 Task: Delete the category "Announcement" in the repository "Javascript".
Action: Mouse moved to (1152, 224)
Screenshot: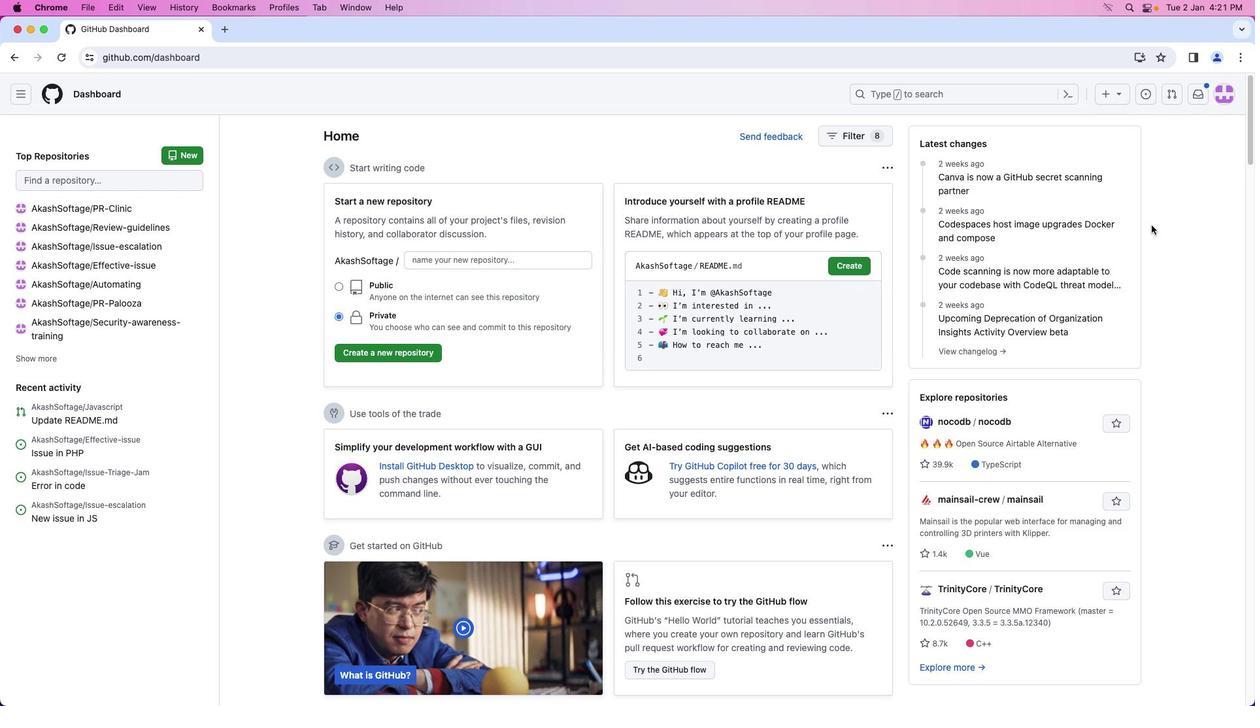 
Action: Mouse pressed left at (1152, 224)
Screenshot: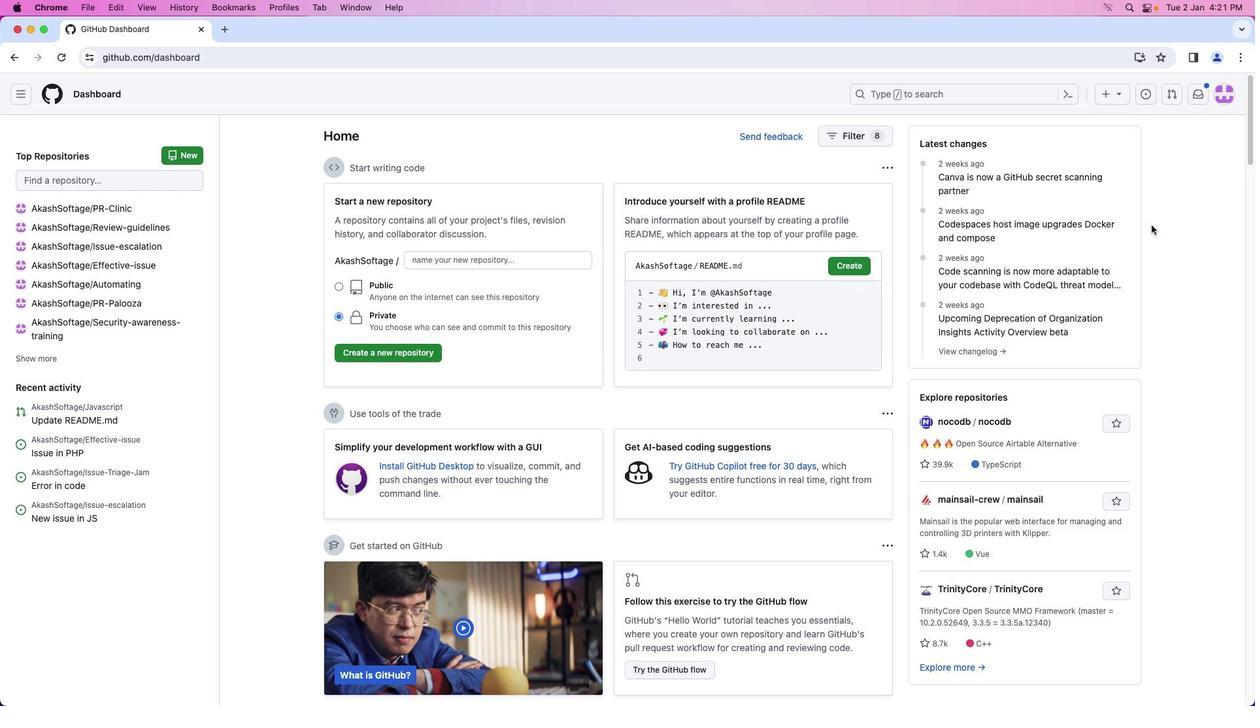 
Action: Mouse moved to (1217, 95)
Screenshot: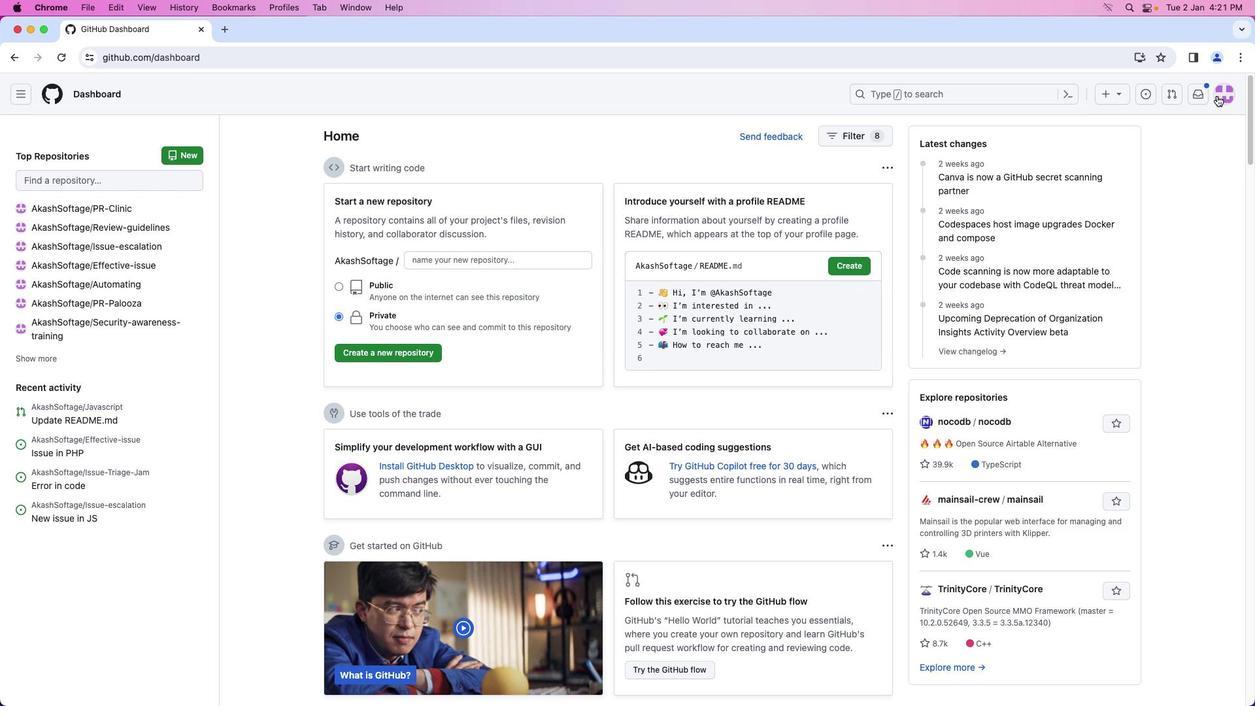 
Action: Mouse pressed left at (1217, 95)
Screenshot: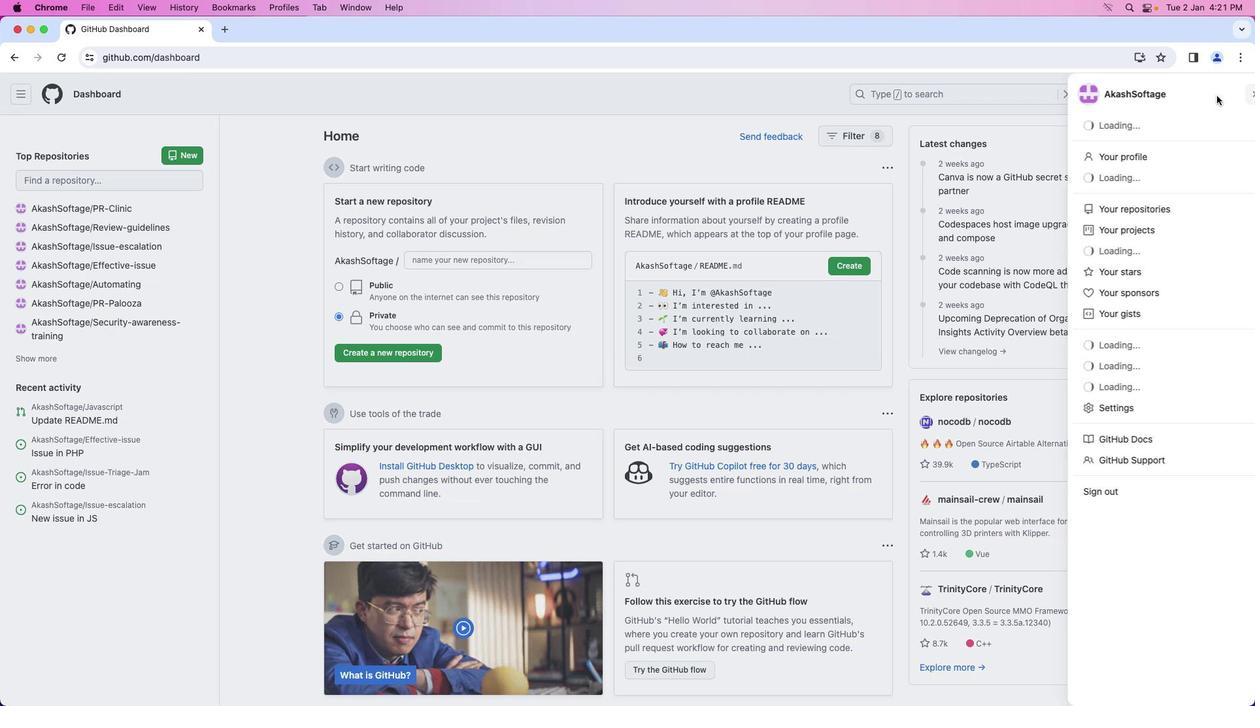
Action: Mouse moved to (1194, 203)
Screenshot: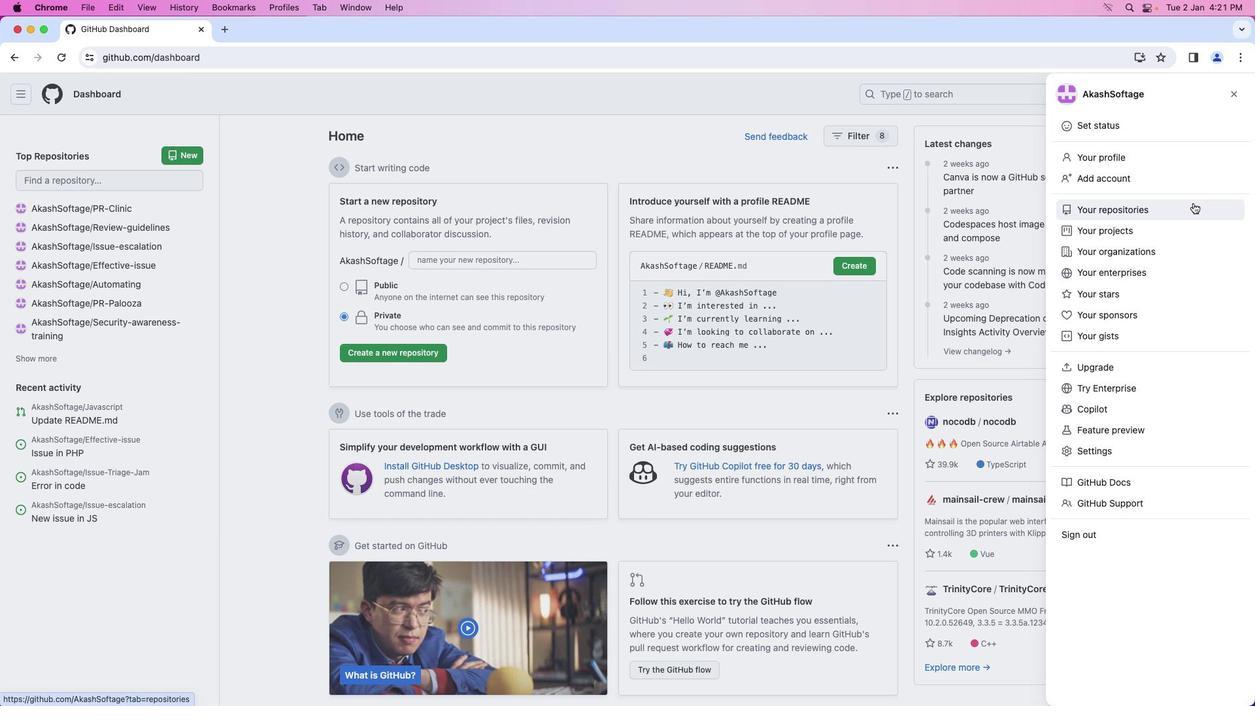 
Action: Mouse pressed left at (1194, 203)
Screenshot: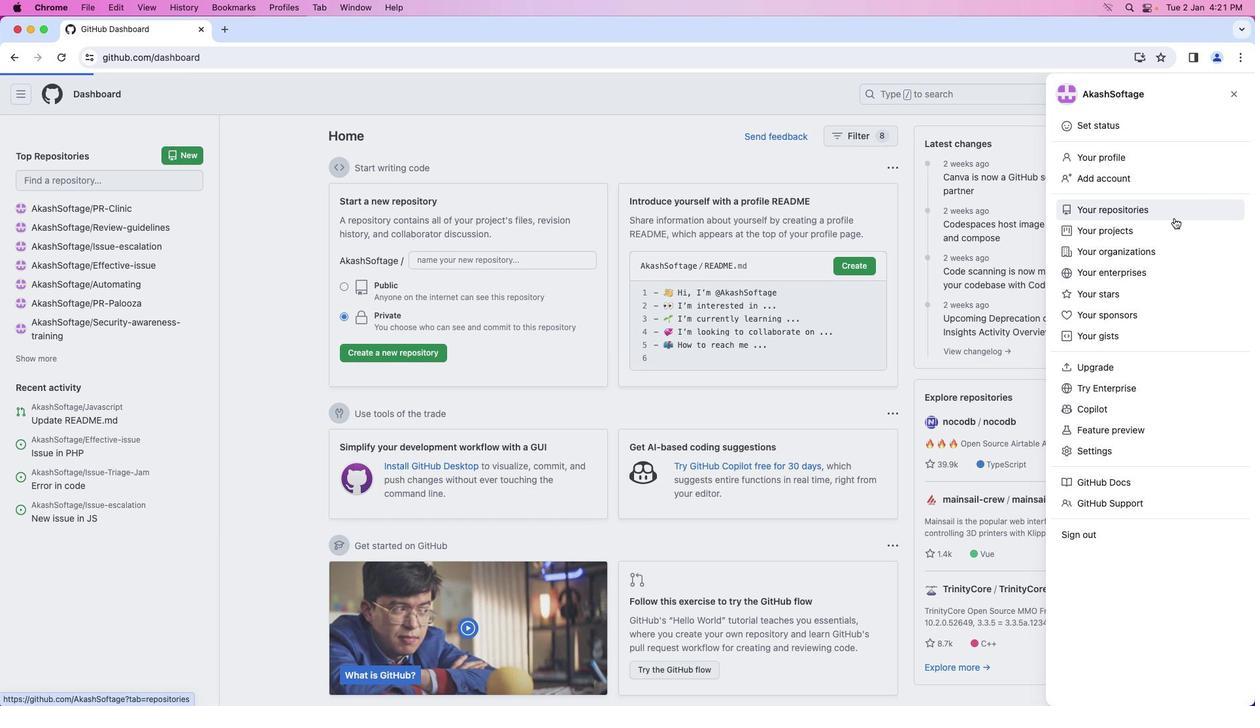 
Action: Mouse moved to (451, 212)
Screenshot: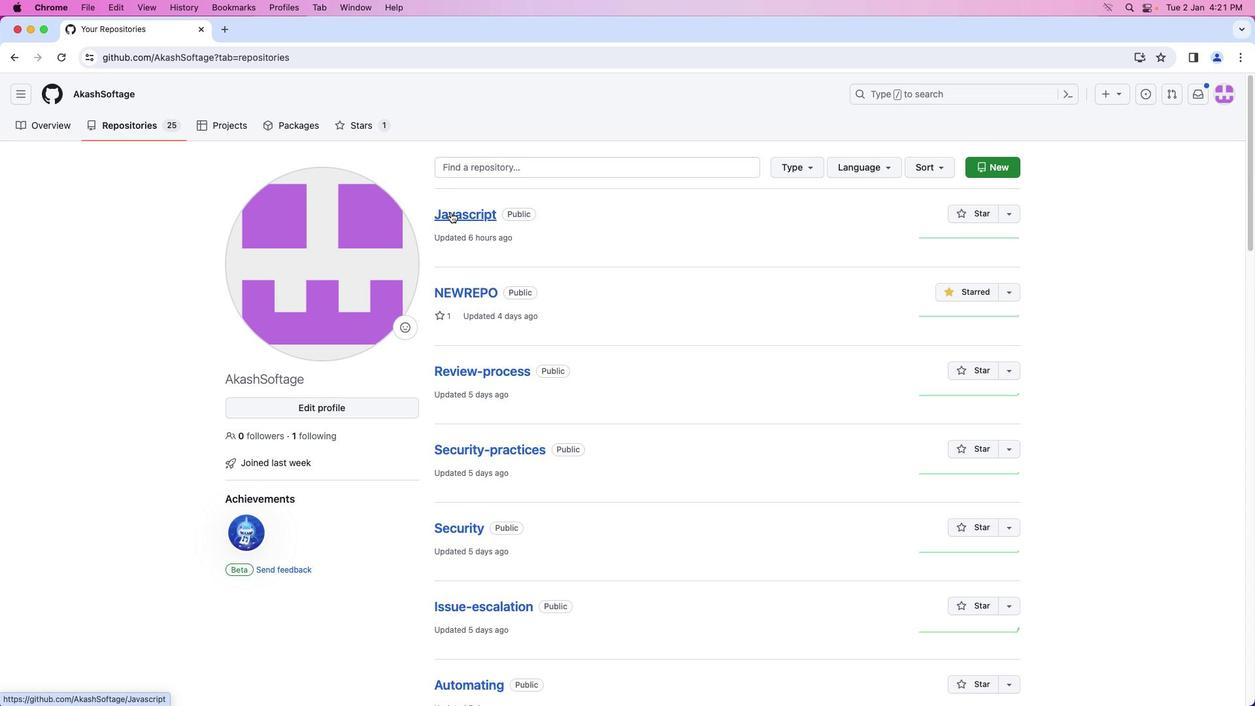 
Action: Mouse pressed left at (451, 212)
Screenshot: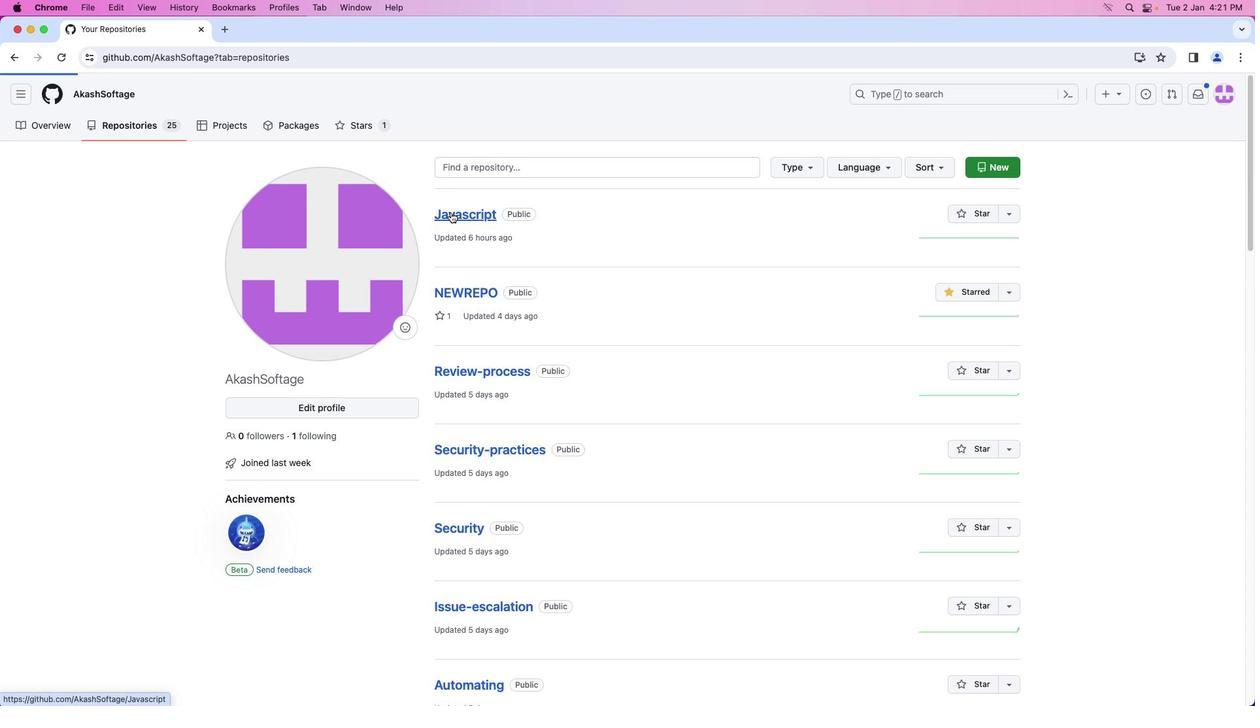 
Action: Mouse moved to (285, 134)
Screenshot: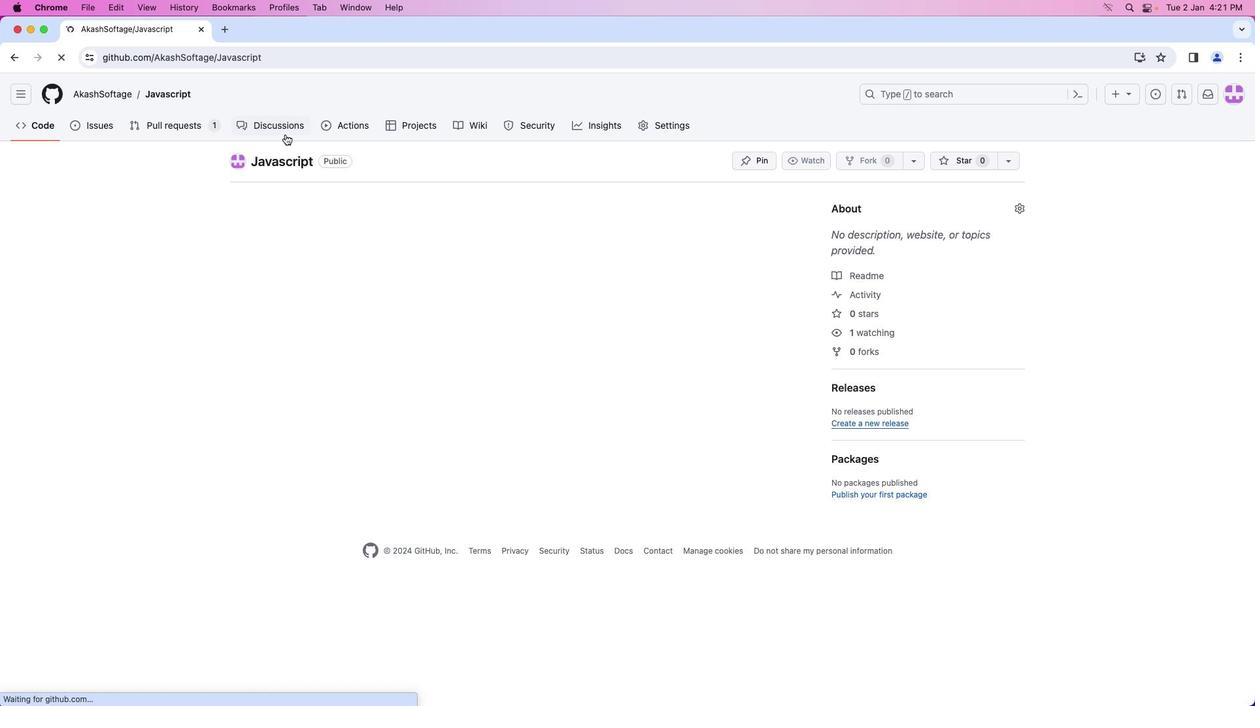 
Action: Mouse pressed left at (285, 134)
Screenshot: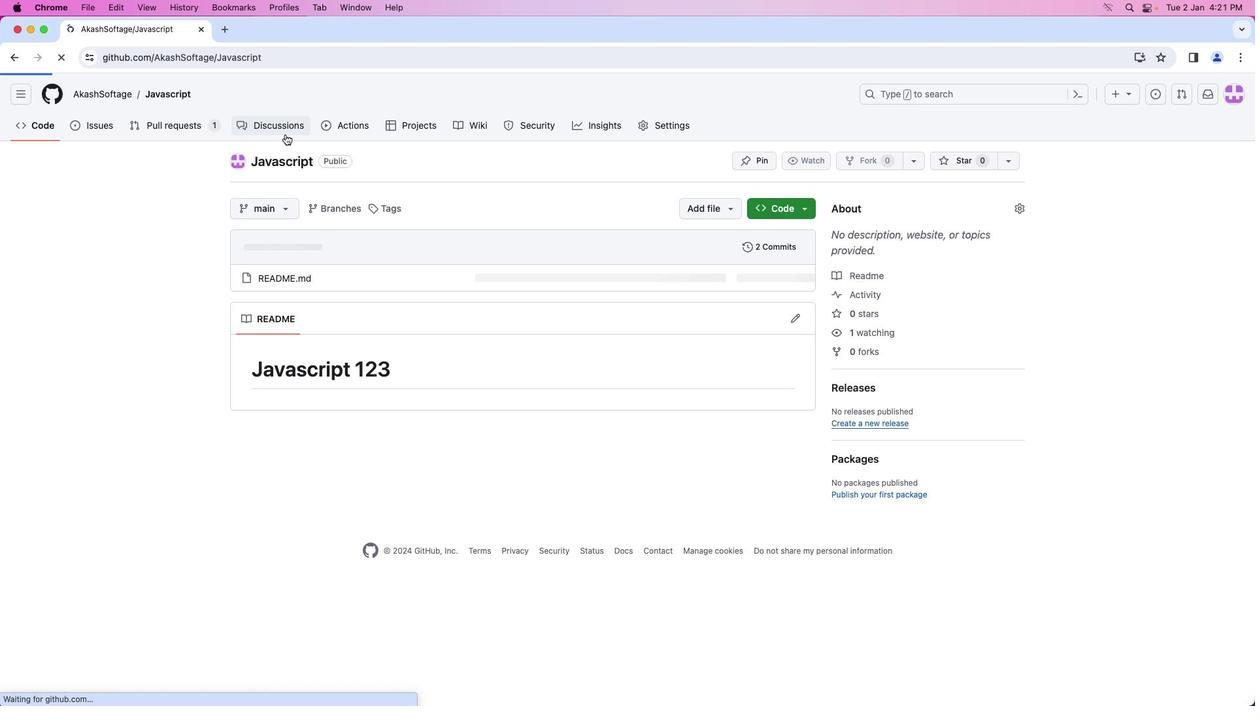 
Action: Mouse moved to (433, 322)
Screenshot: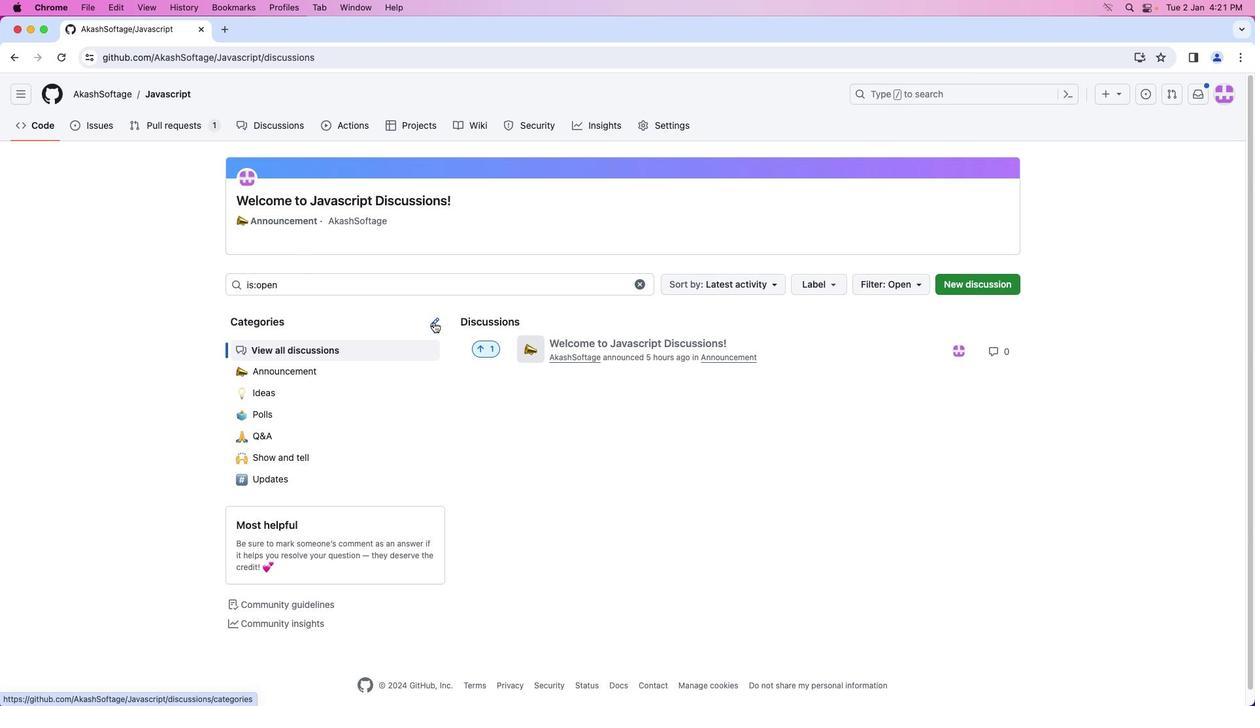 
Action: Mouse pressed left at (433, 322)
Screenshot: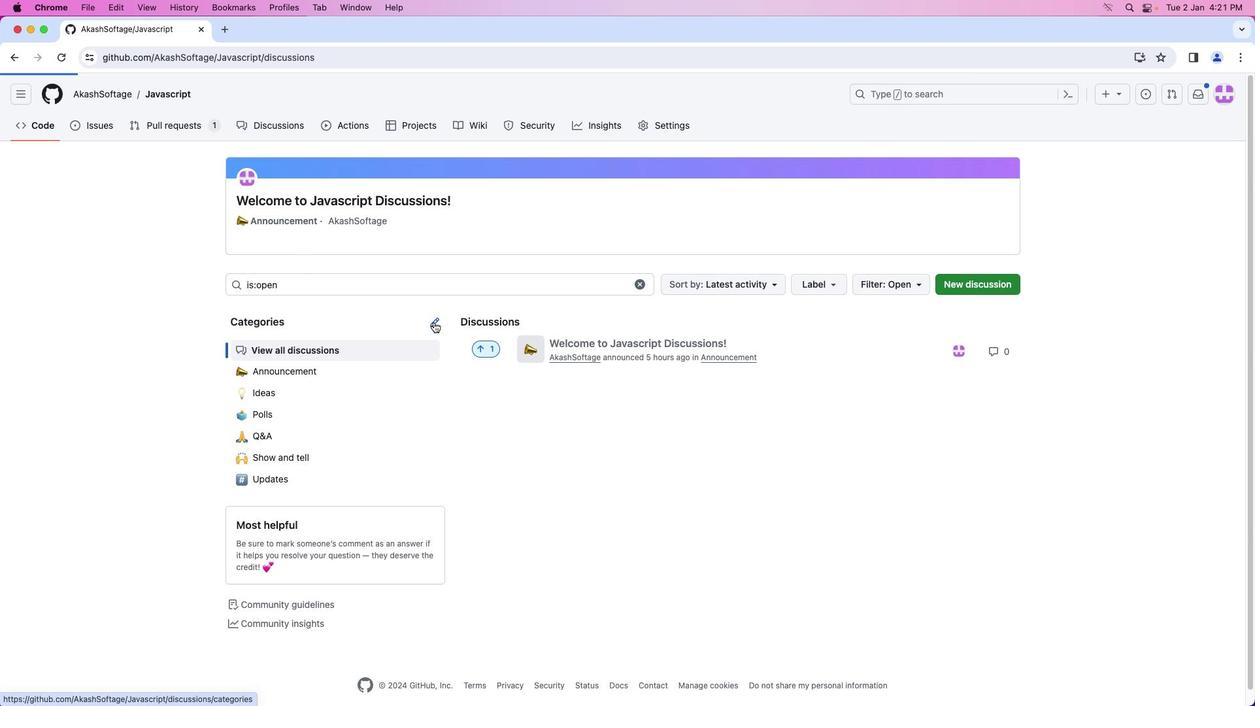
Action: Mouse moved to (1007, 274)
Screenshot: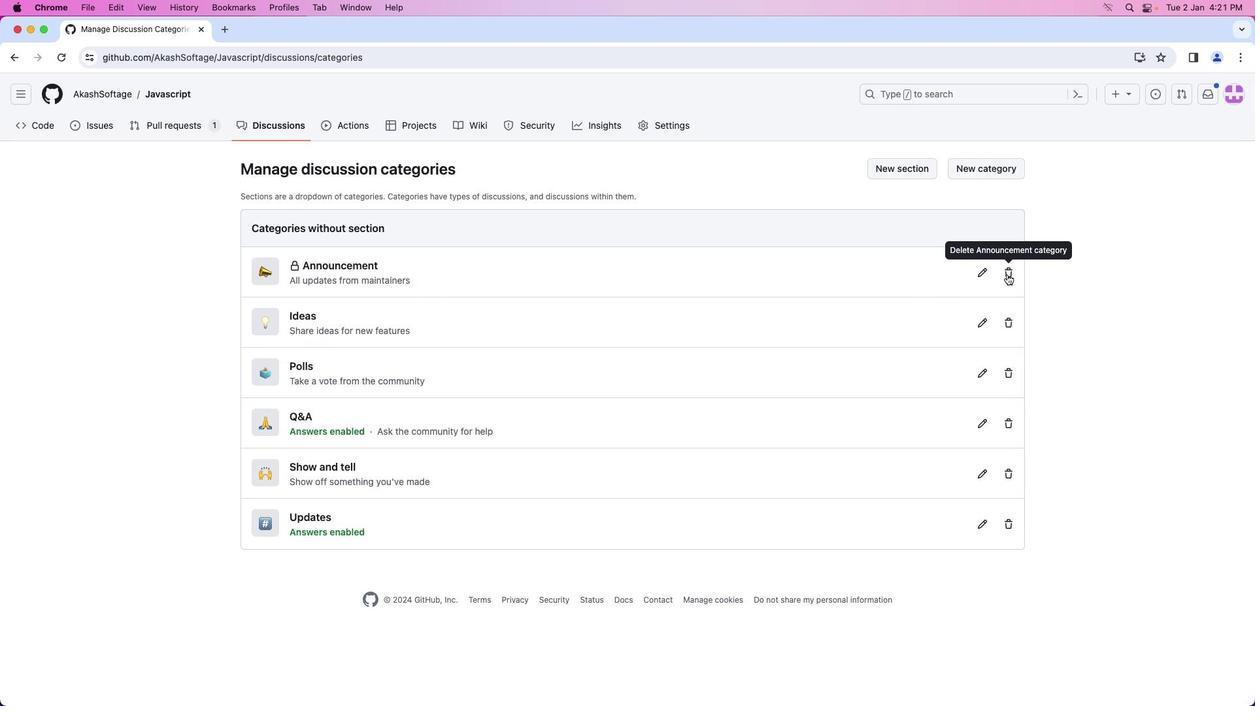 
Action: Mouse pressed left at (1007, 274)
Screenshot: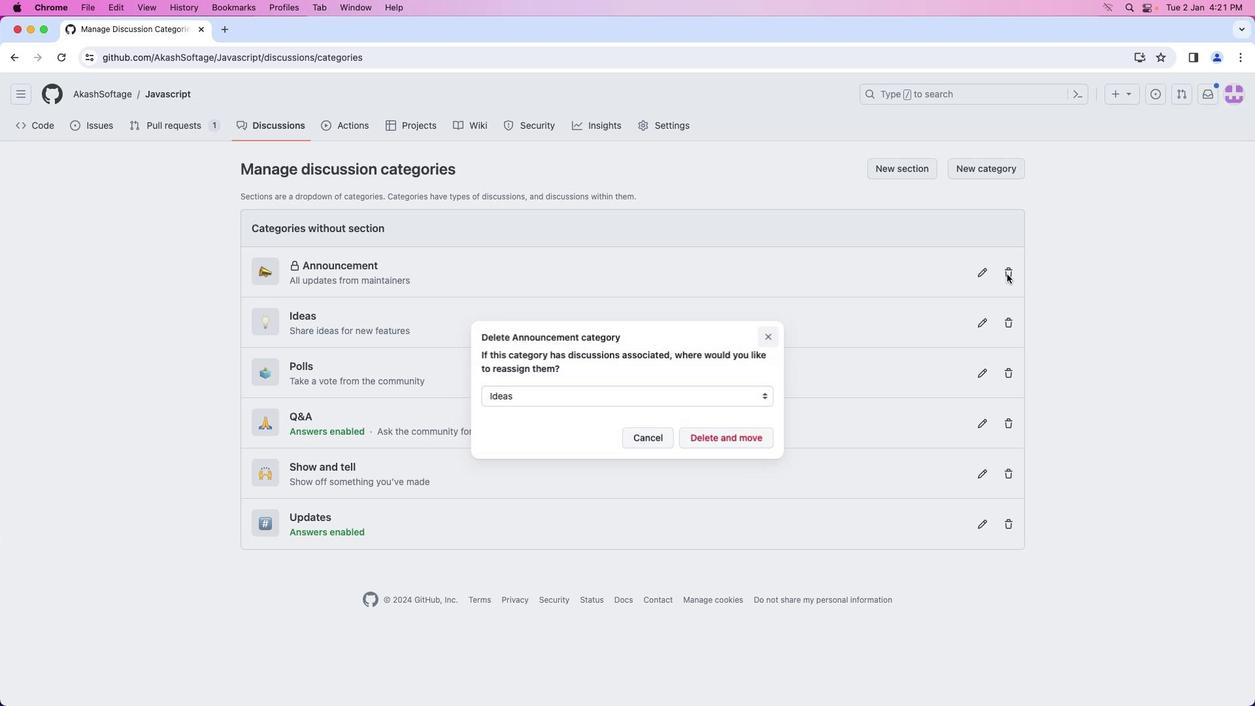 
Action: Mouse moved to (745, 440)
Screenshot: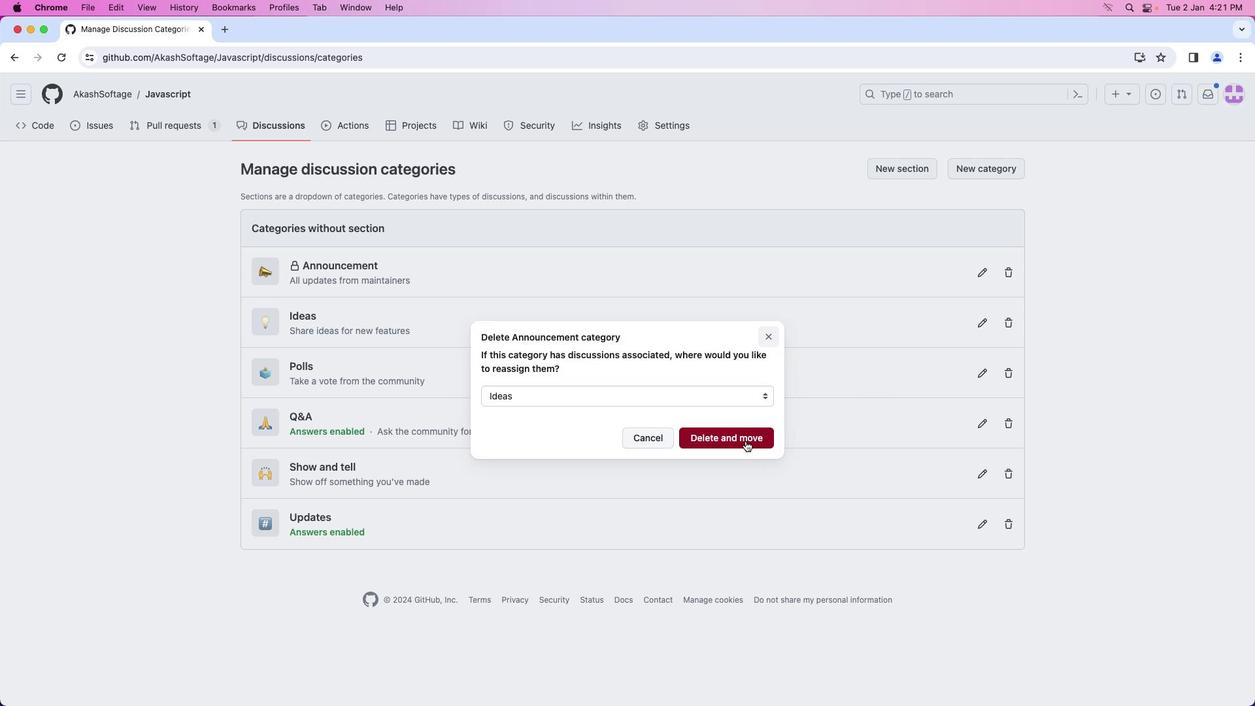 
Action: Mouse pressed left at (745, 440)
Screenshot: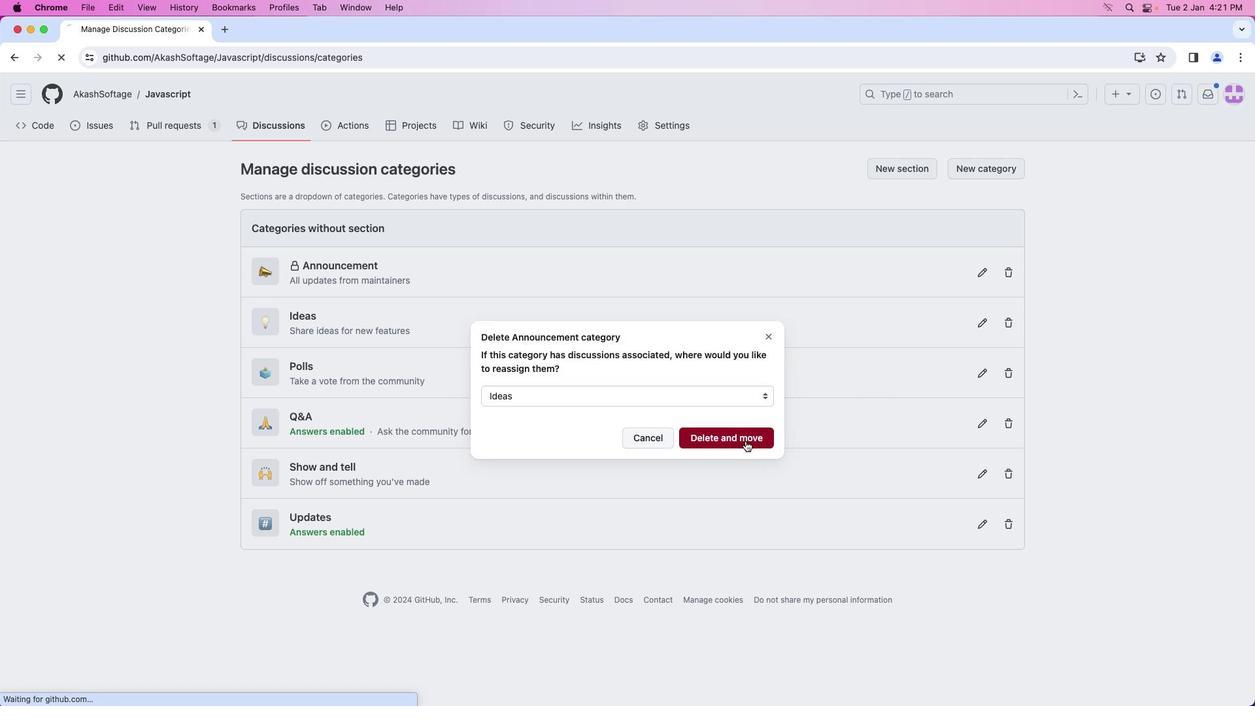 
Action: Mouse moved to (854, 555)
Screenshot: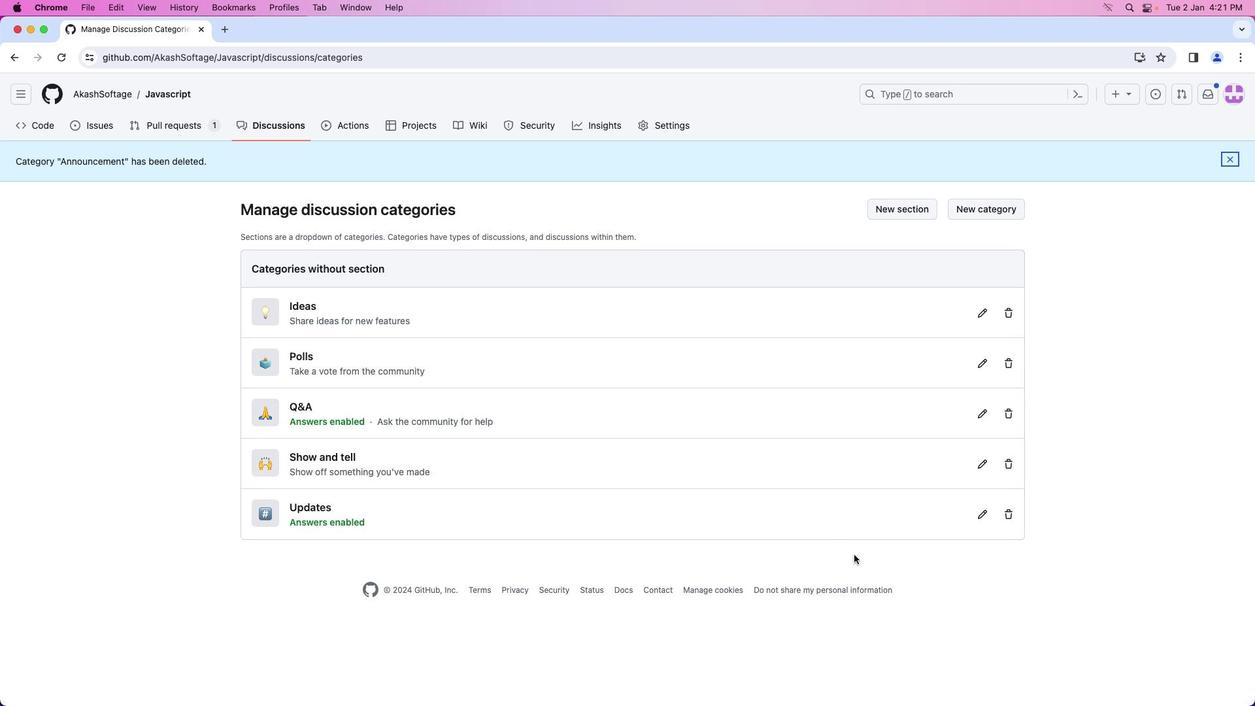 
